 Task: Check the sale-to-list ratio of tub shower in the last 3 years.
Action: Mouse moved to (849, 192)
Screenshot: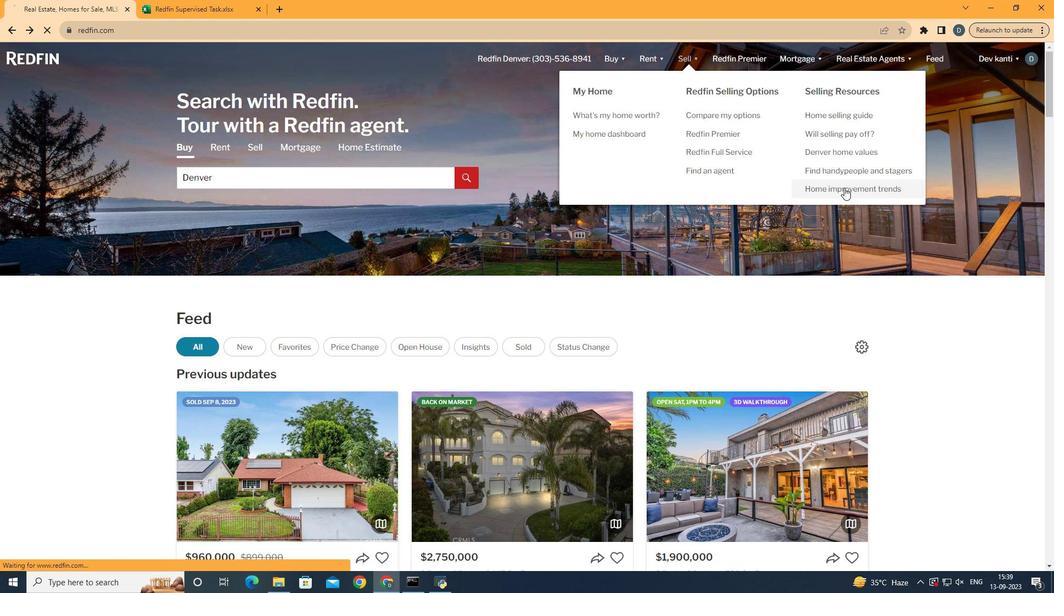 
Action: Mouse pressed left at (849, 192)
Screenshot: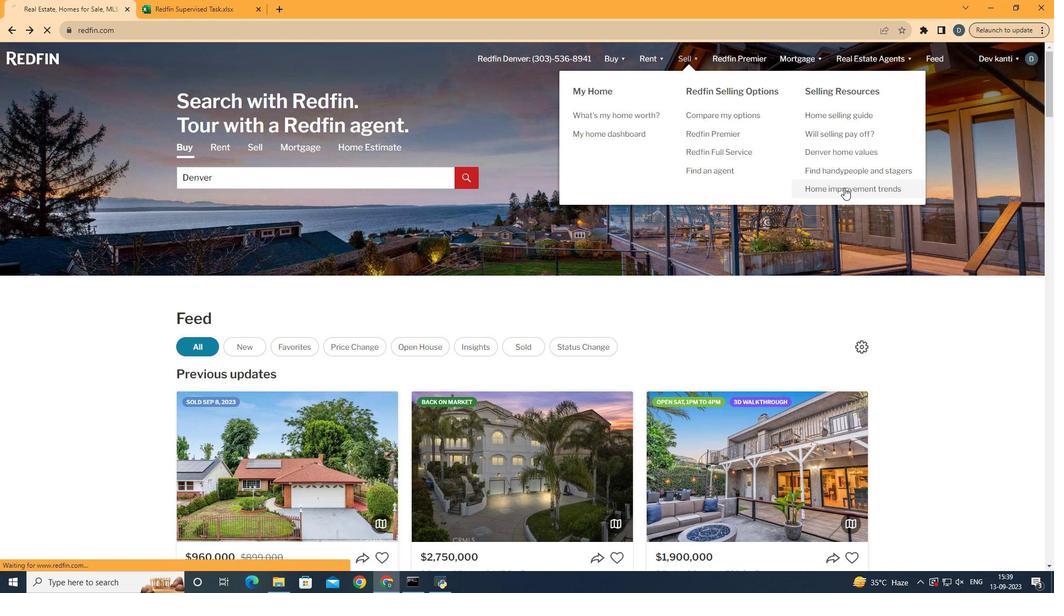 
Action: Mouse moved to (265, 208)
Screenshot: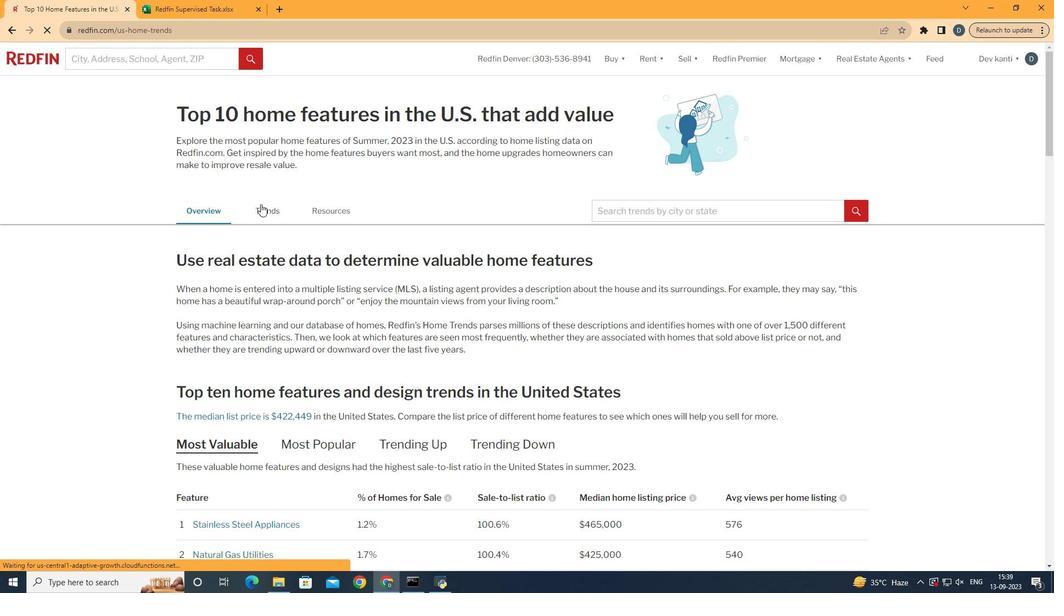 
Action: Mouse pressed left at (265, 208)
Screenshot: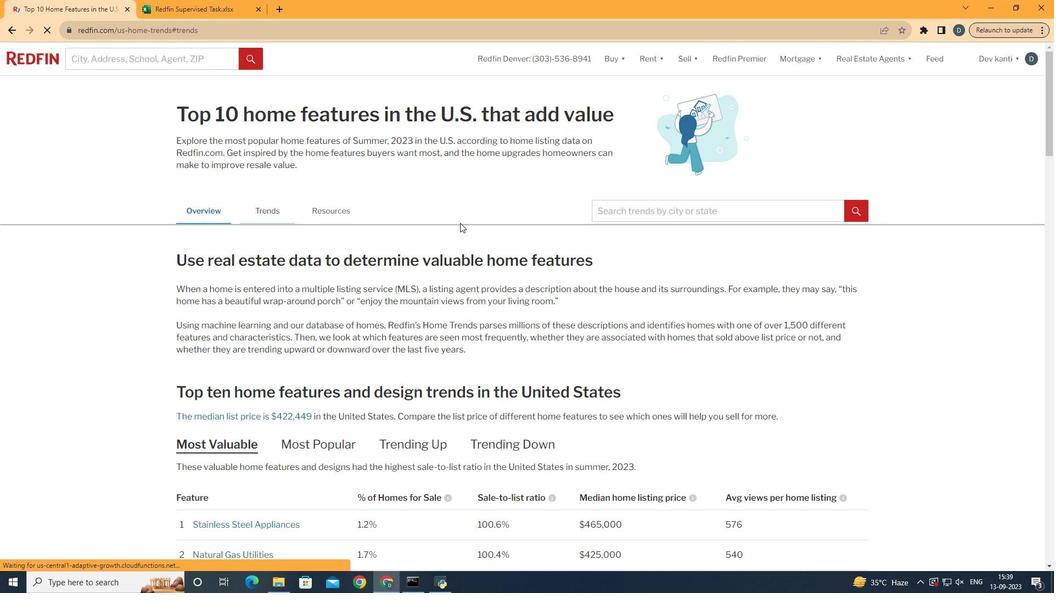 
Action: Mouse moved to (656, 223)
Screenshot: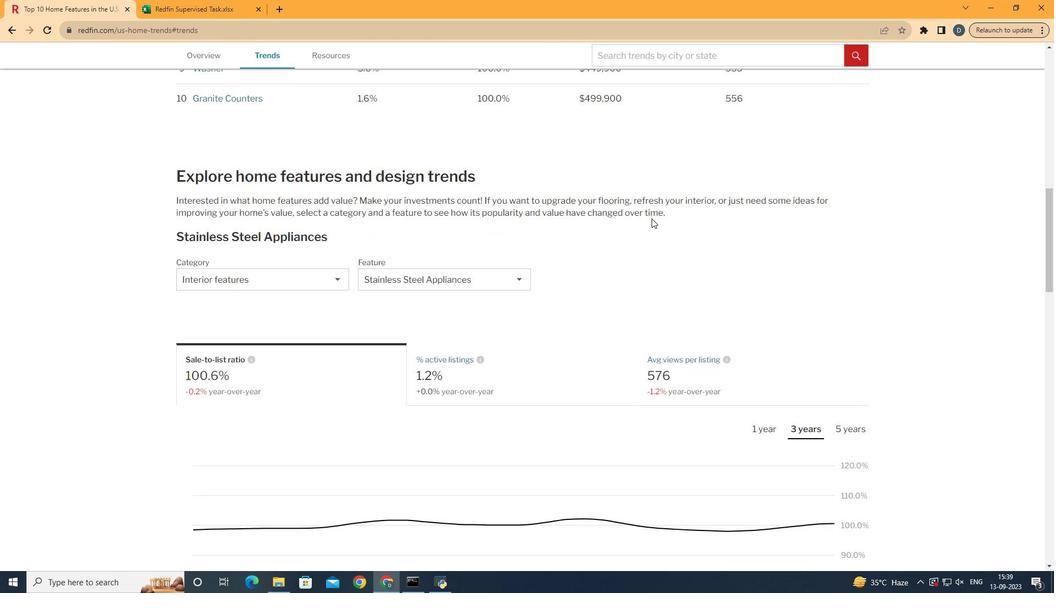 
Action: Mouse scrolled (656, 222) with delta (0, 0)
Screenshot: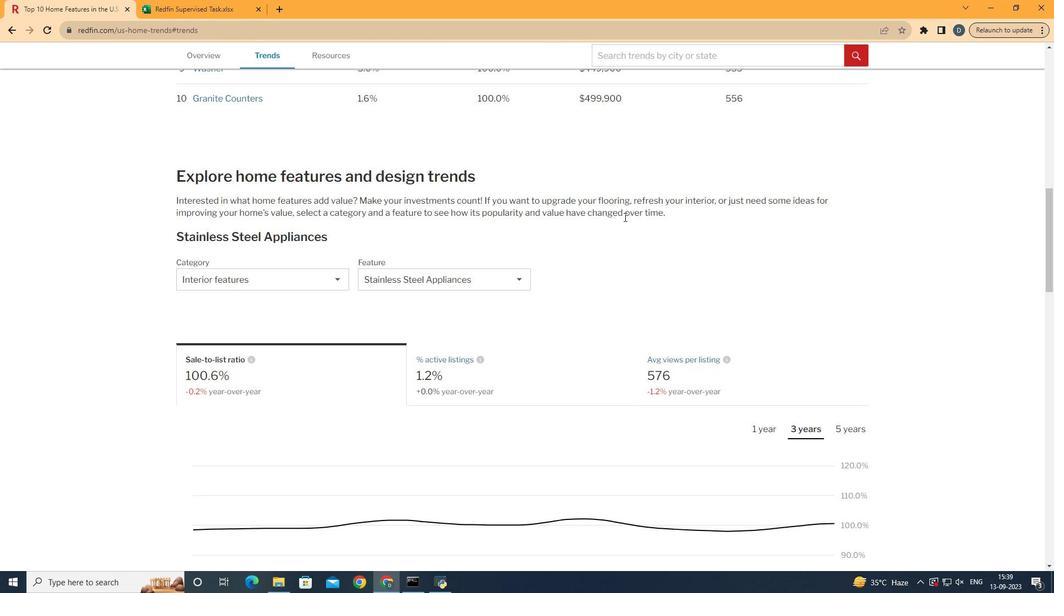 
Action: Mouse scrolled (656, 222) with delta (0, 0)
Screenshot: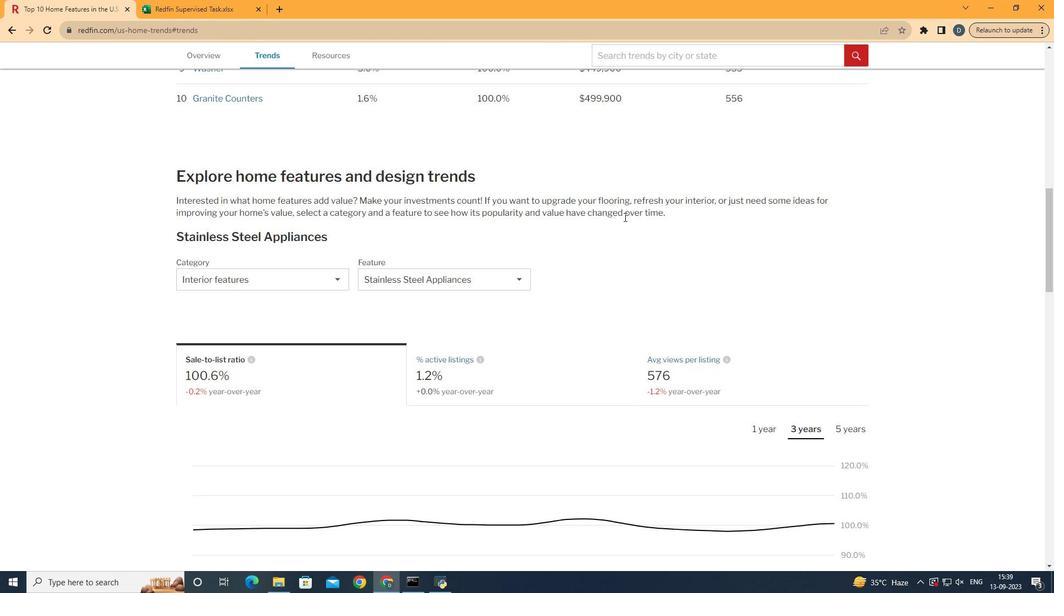 
Action: Mouse scrolled (656, 222) with delta (0, 0)
Screenshot: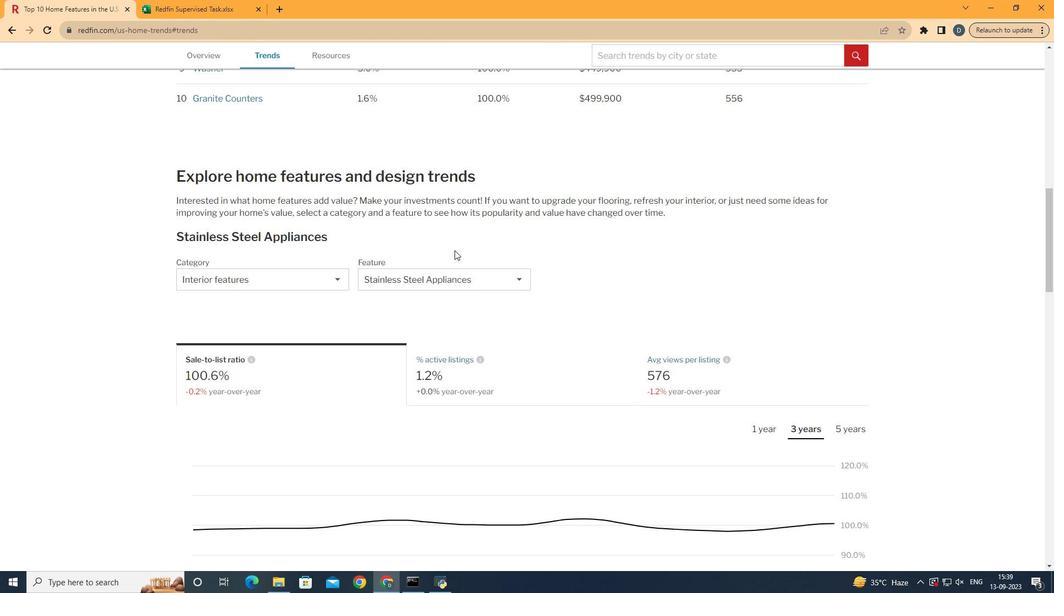 
Action: Mouse scrolled (656, 222) with delta (0, 0)
Screenshot: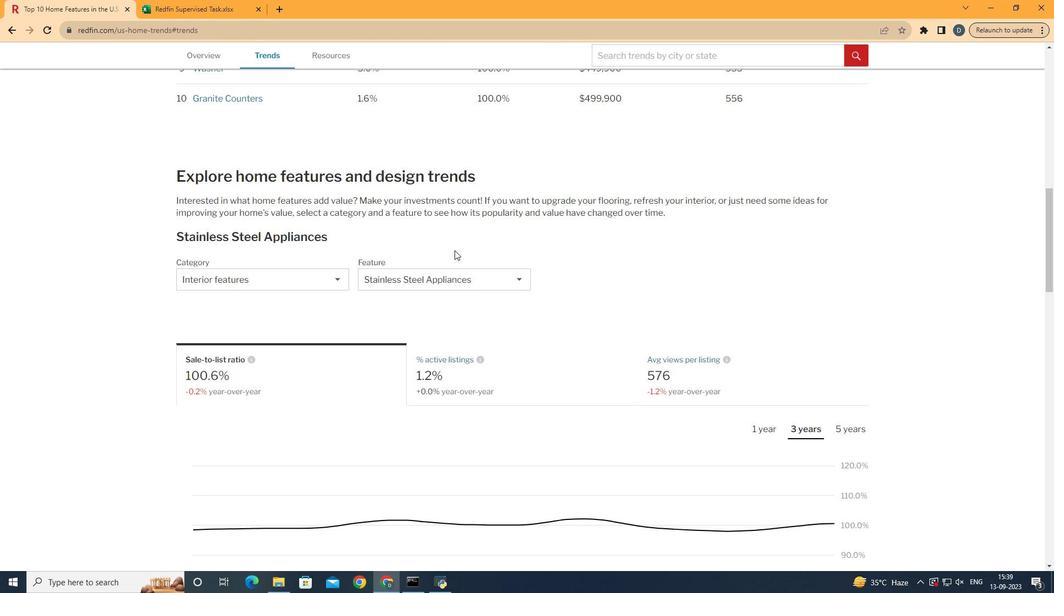 
Action: Mouse scrolled (656, 221) with delta (0, -1)
Screenshot: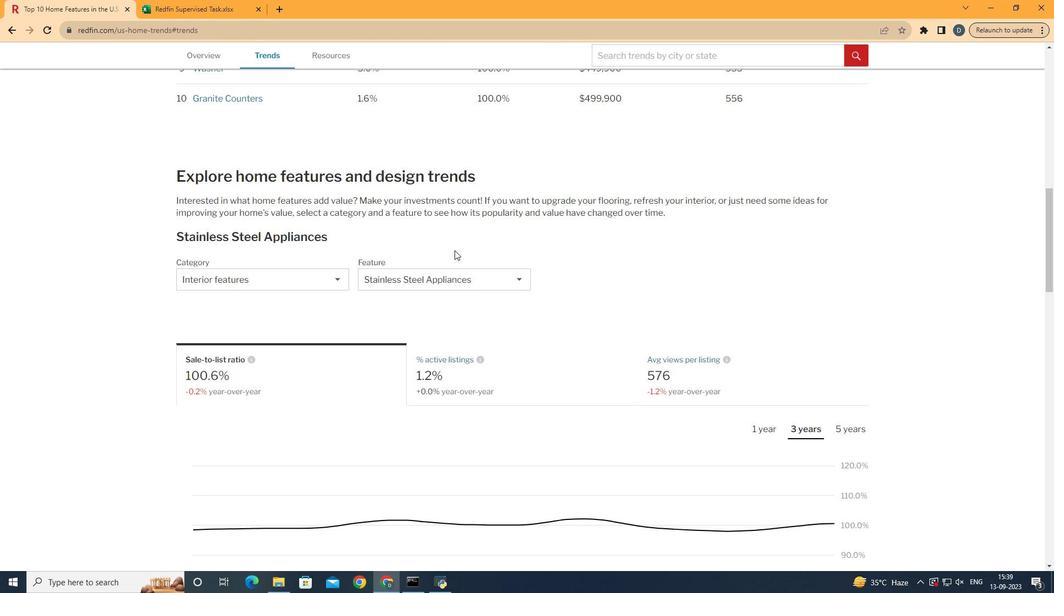 
Action: Mouse scrolled (656, 222) with delta (0, 0)
Screenshot: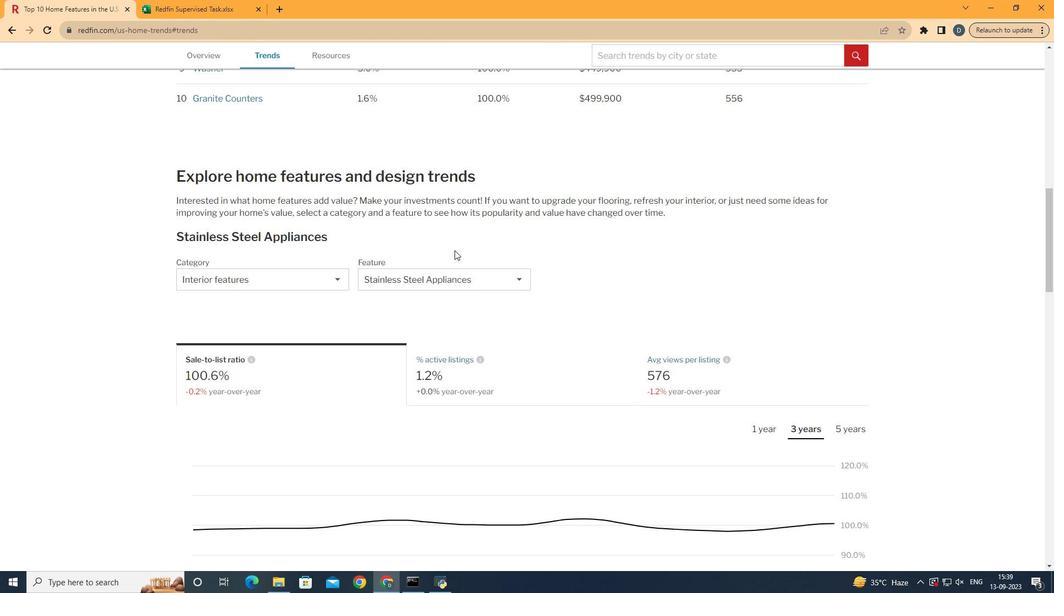 
Action: Mouse moved to (230, 288)
Screenshot: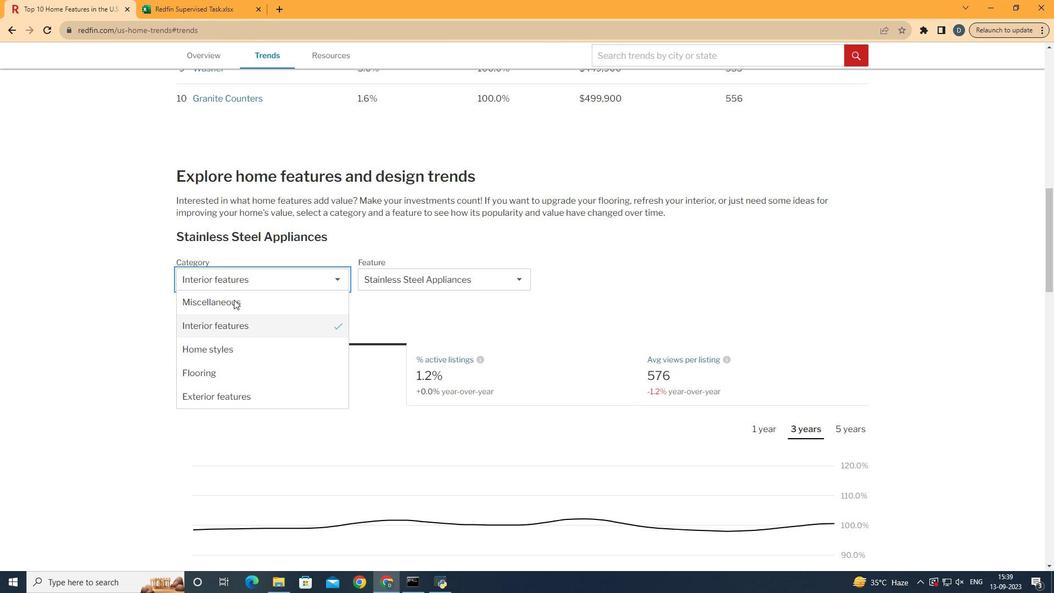 
Action: Mouse pressed left at (230, 288)
Screenshot: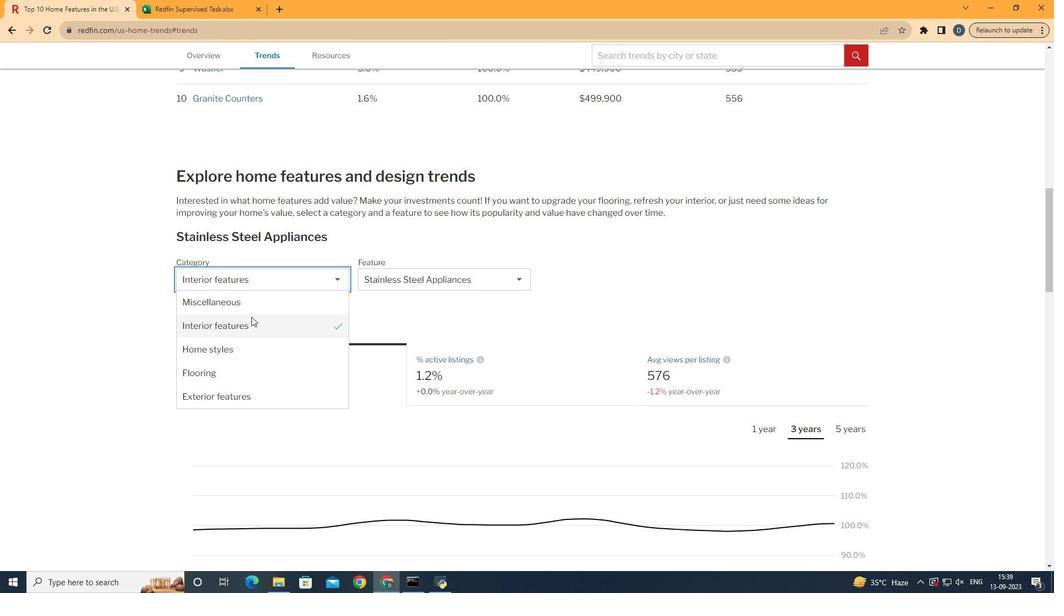 
Action: Mouse moved to (258, 324)
Screenshot: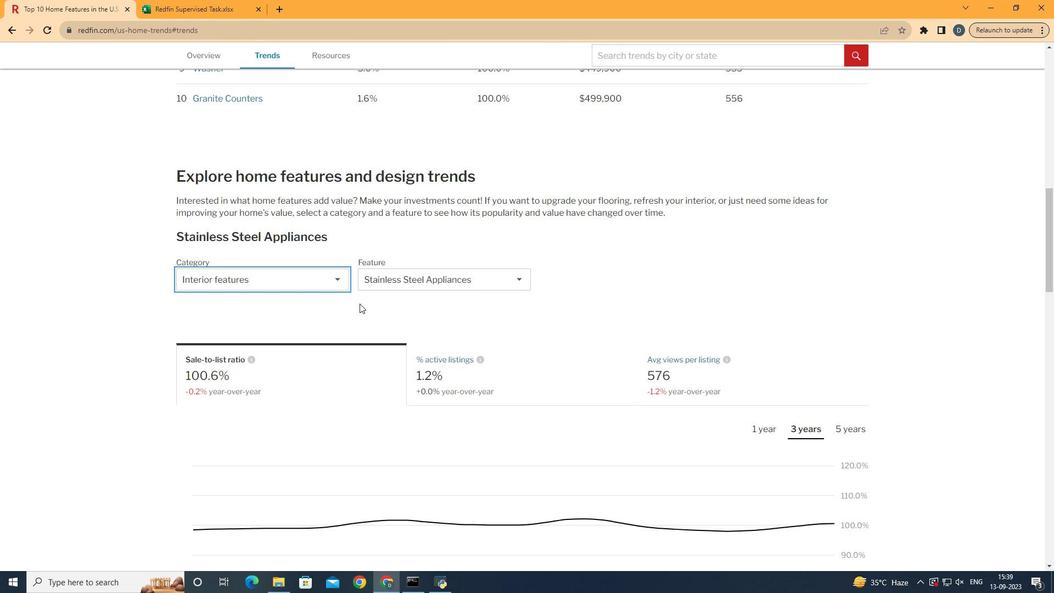 
Action: Mouse pressed left at (258, 324)
Screenshot: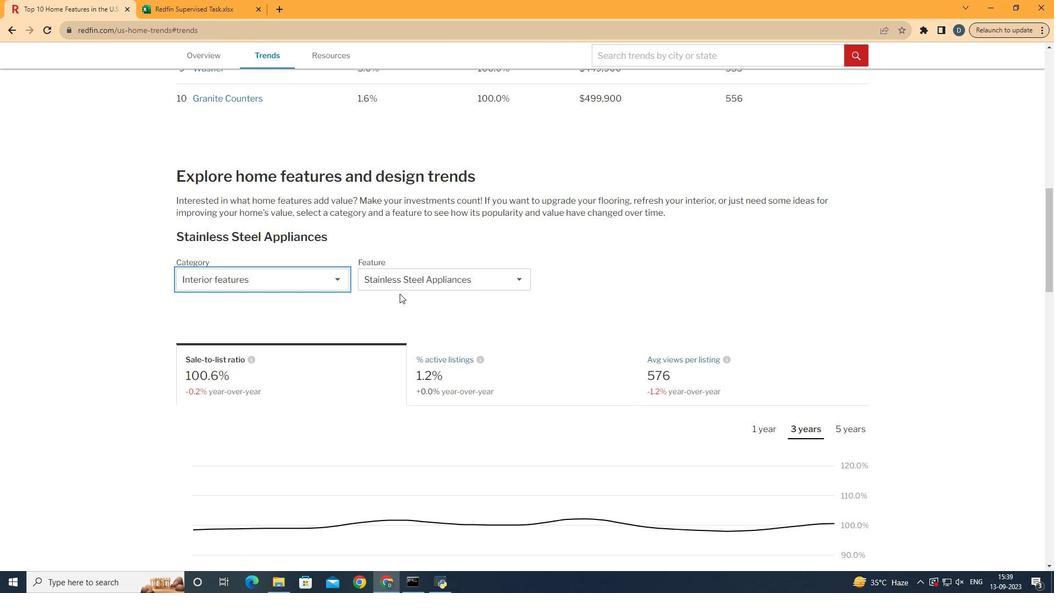
Action: Mouse moved to (425, 287)
Screenshot: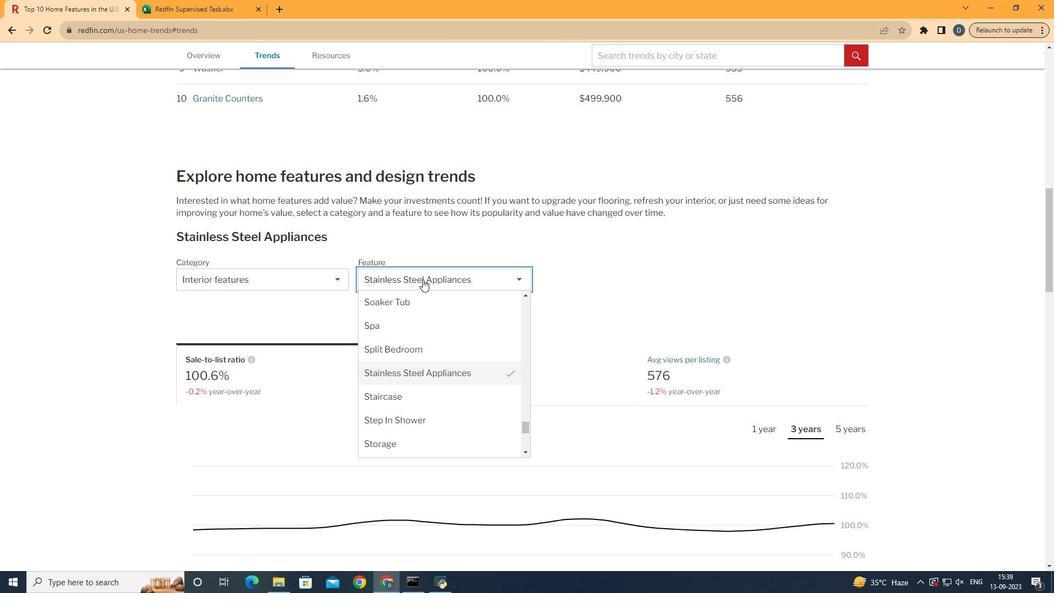 
Action: Mouse pressed left at (425, 287)
Screenshot: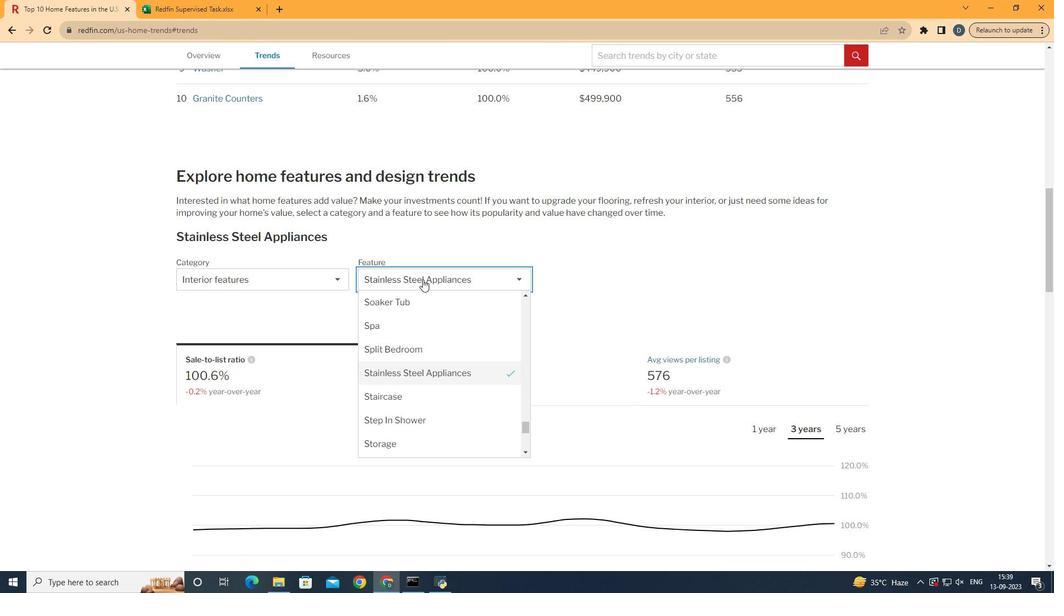 
Action: Mouse moved to (448, 311)
Screenshot: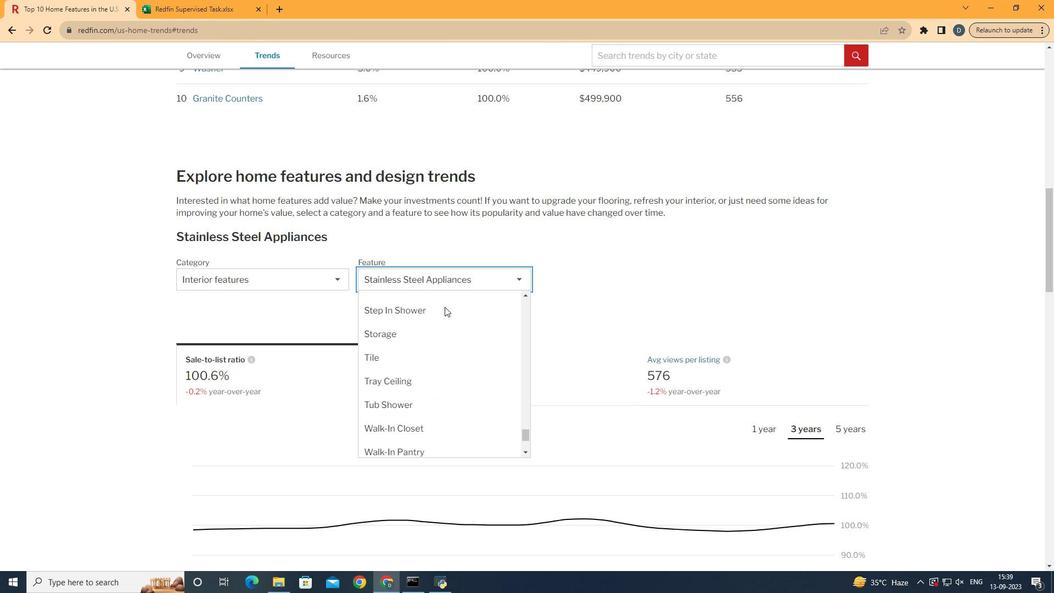 
Action: Mouse scrolled (448, 310) with delta (0, 0)
Screenshot: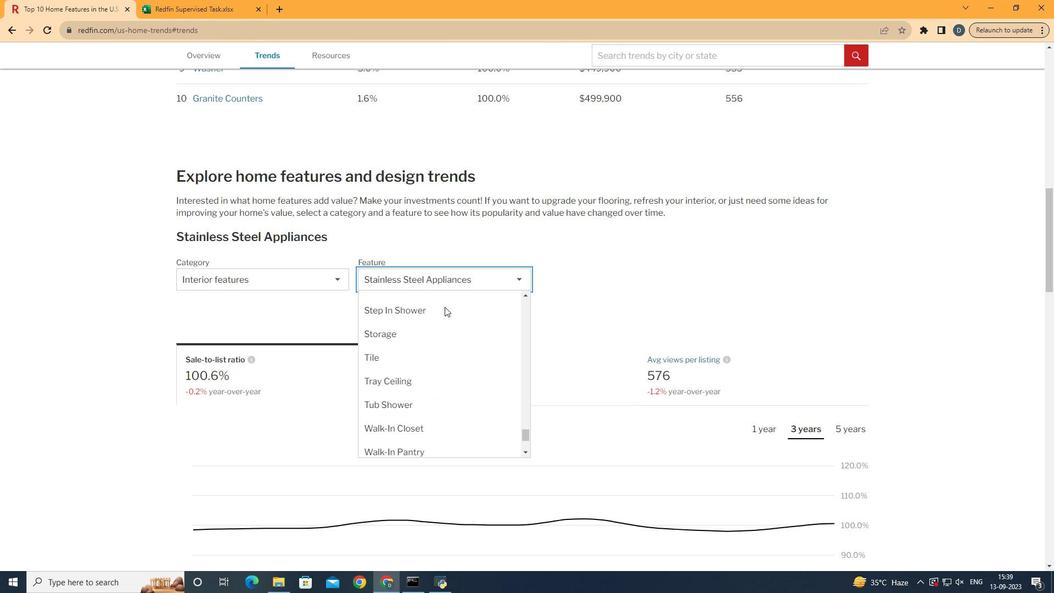 
Action: Mouse scrolled (448, 310) with delta (0, 0)
Screenshot: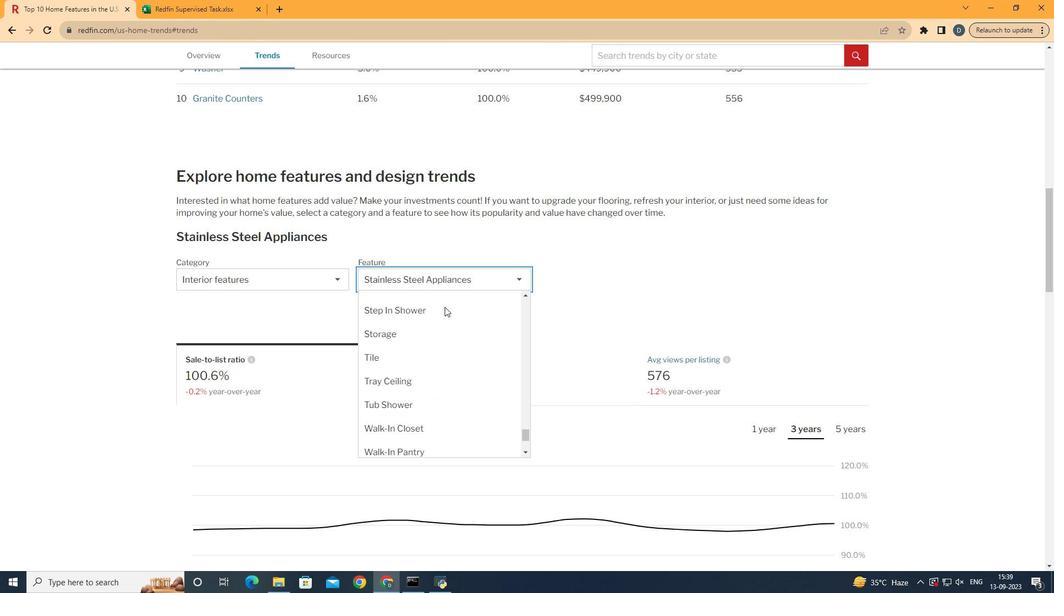 
Action: Mouse moved to (438, 408)
Screenshot: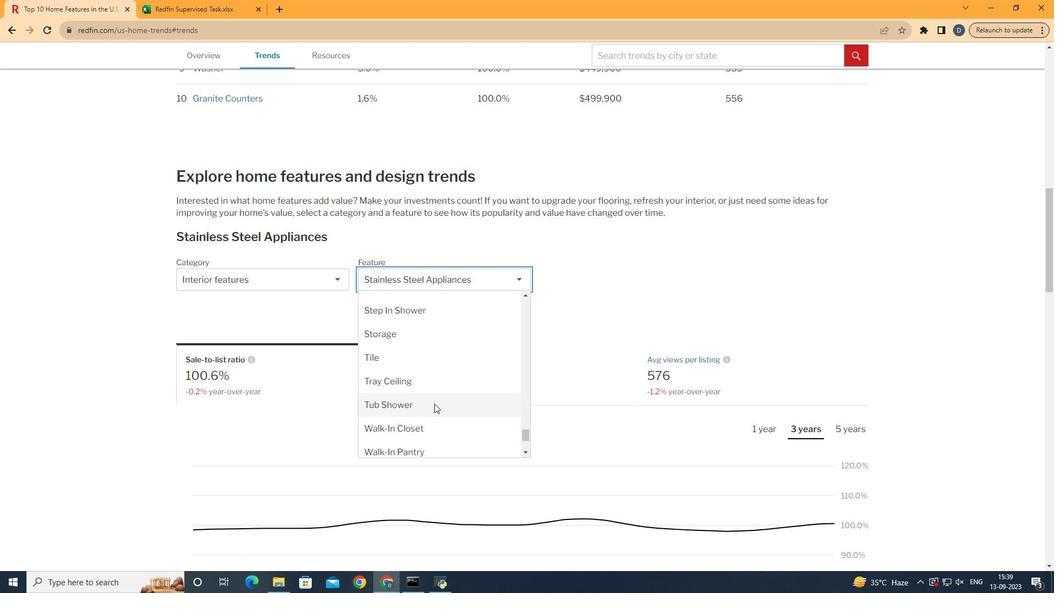 
Action: Mouse pressed left at (438, 408)
Screenshot: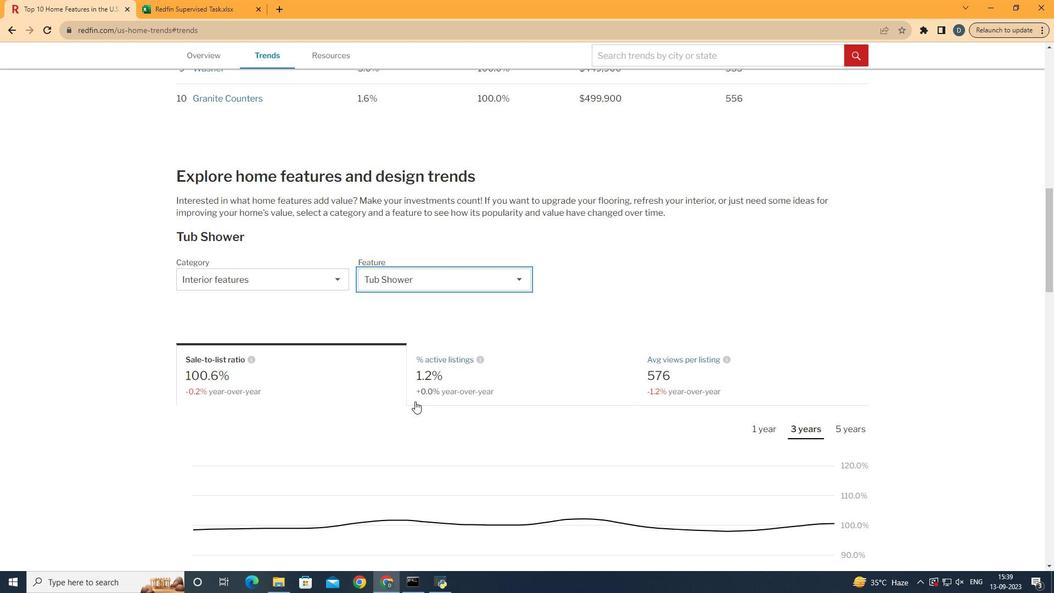 
Action: Mouse moved to (832, 358)
Screenshot: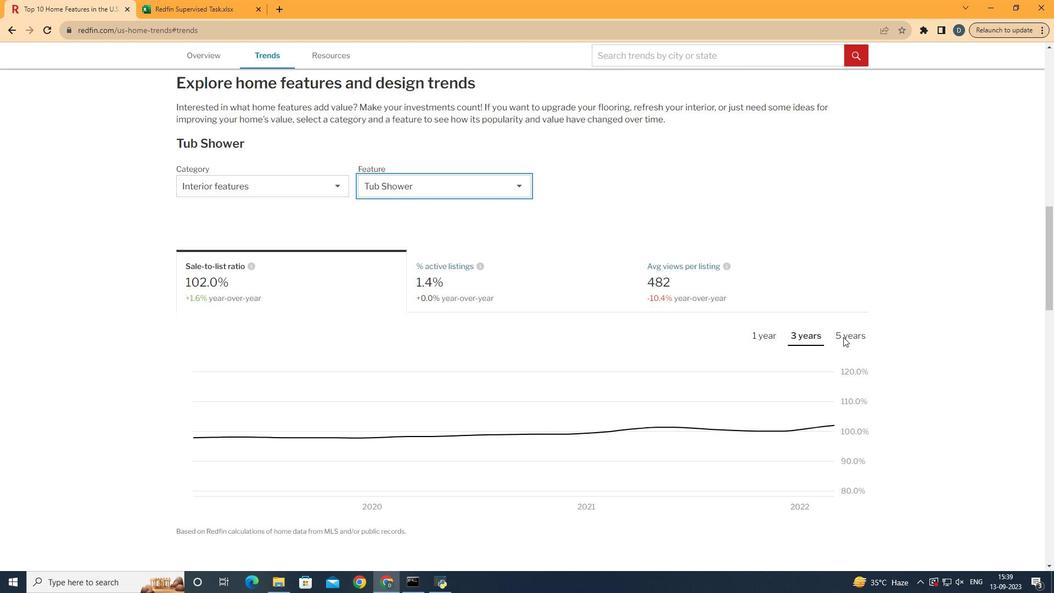 
Action: Mouse scrolled (832, 357) with delta (0, 0)
Screenshot: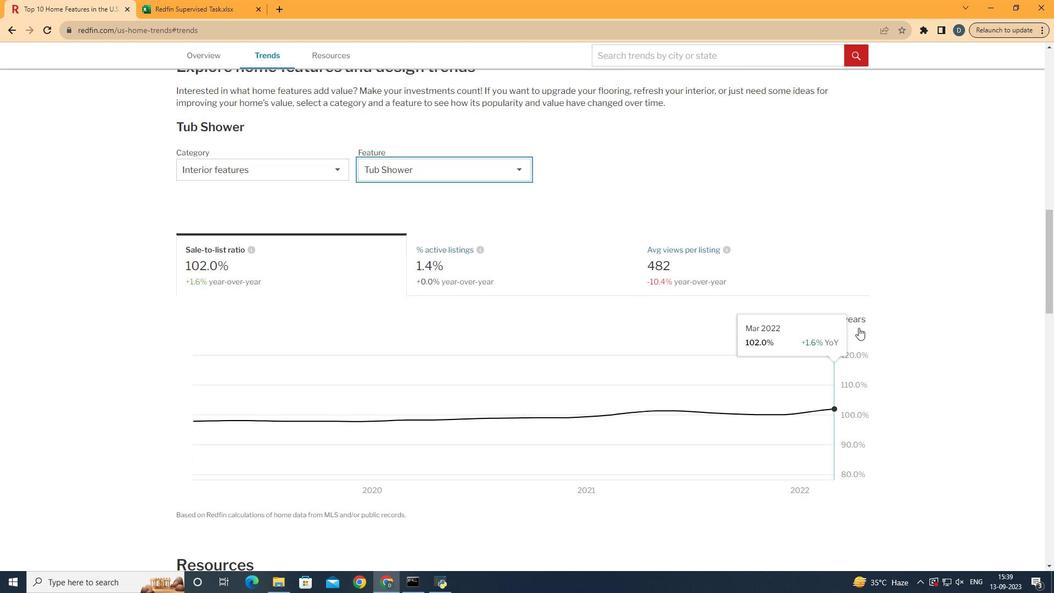 
Action: Mouse scrolled (832, 357) with delta (0, 0)
Screenshot: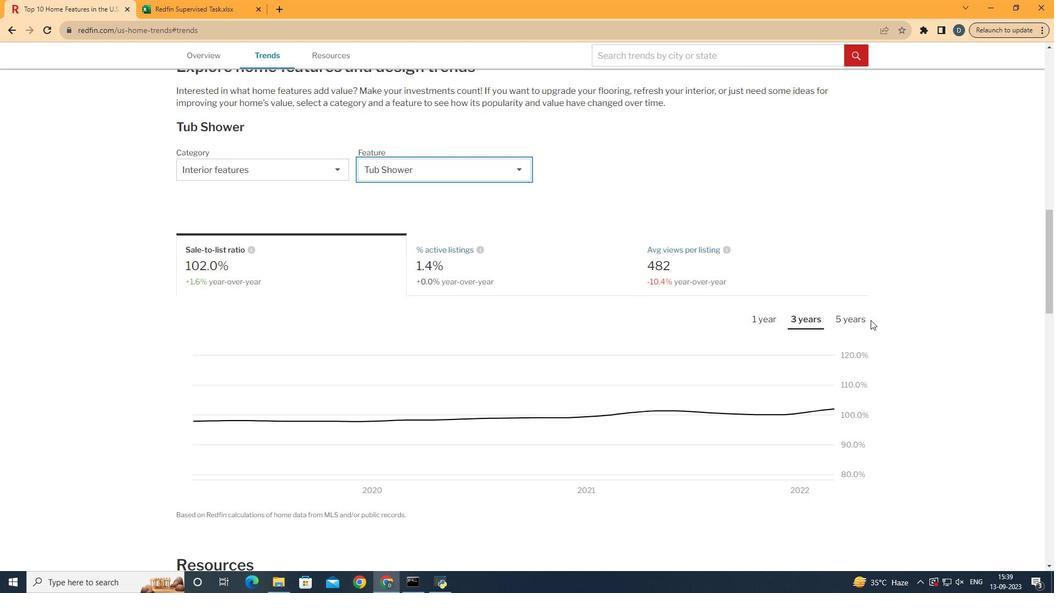 
Action: Mouse moved to (294, 264)
Screenshot: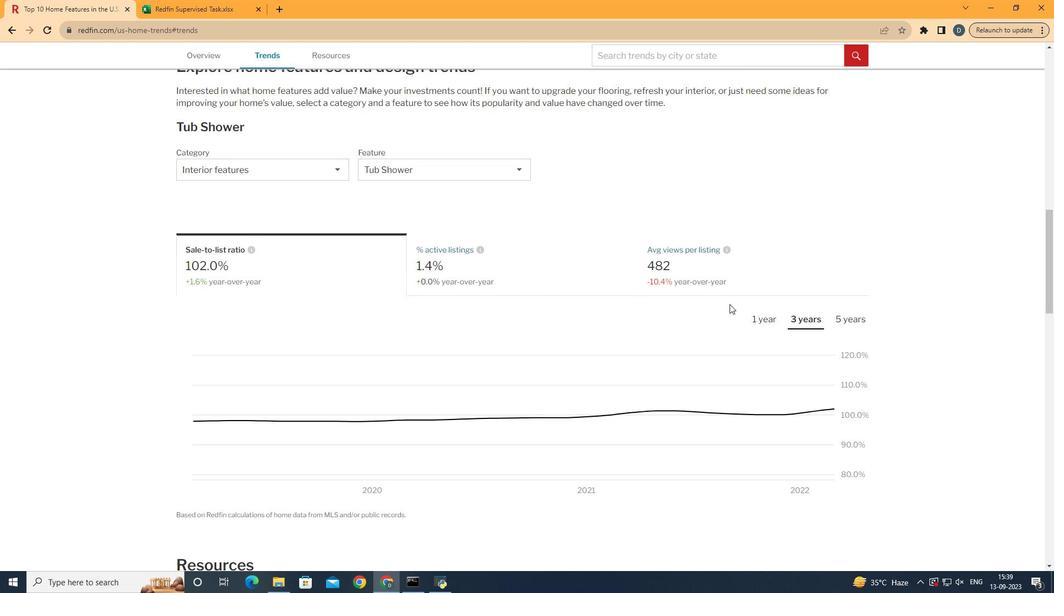 
Action: Mouse pressed left at (294, 264)
Screenshot: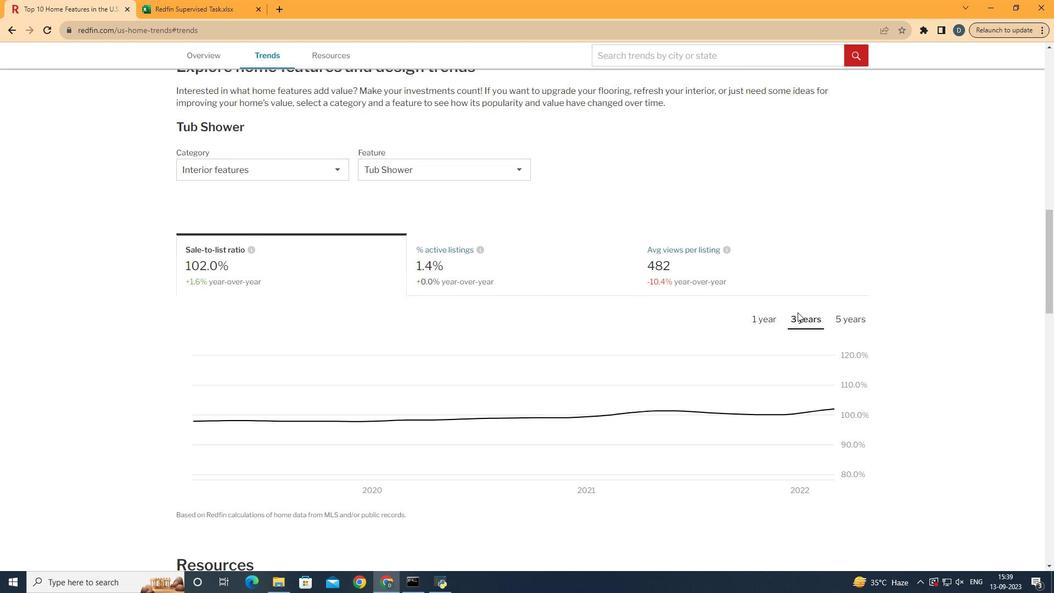 
Action: Mouse moved to (823, 324)
Screenshot: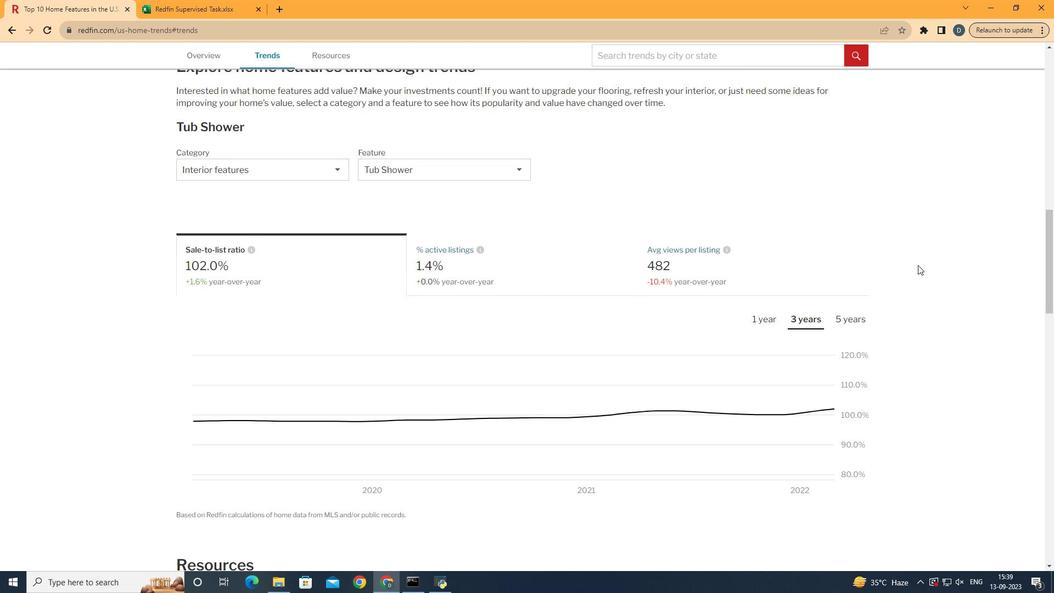 
Action: Mouse pressed left at (823, 324)
Screenshot: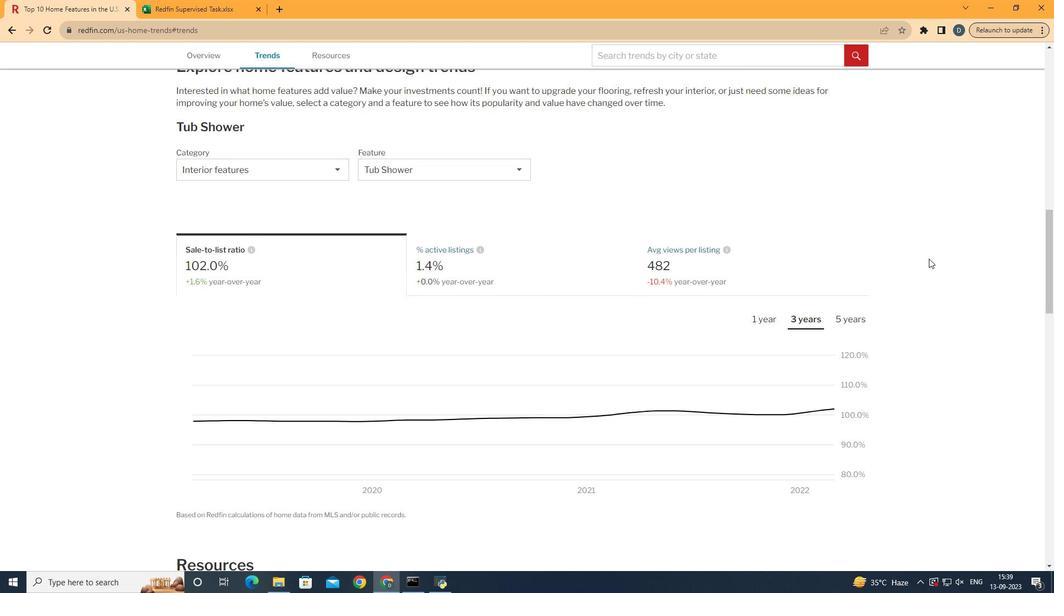 
Action: Mouse moved to (193, 324)
Screenshot: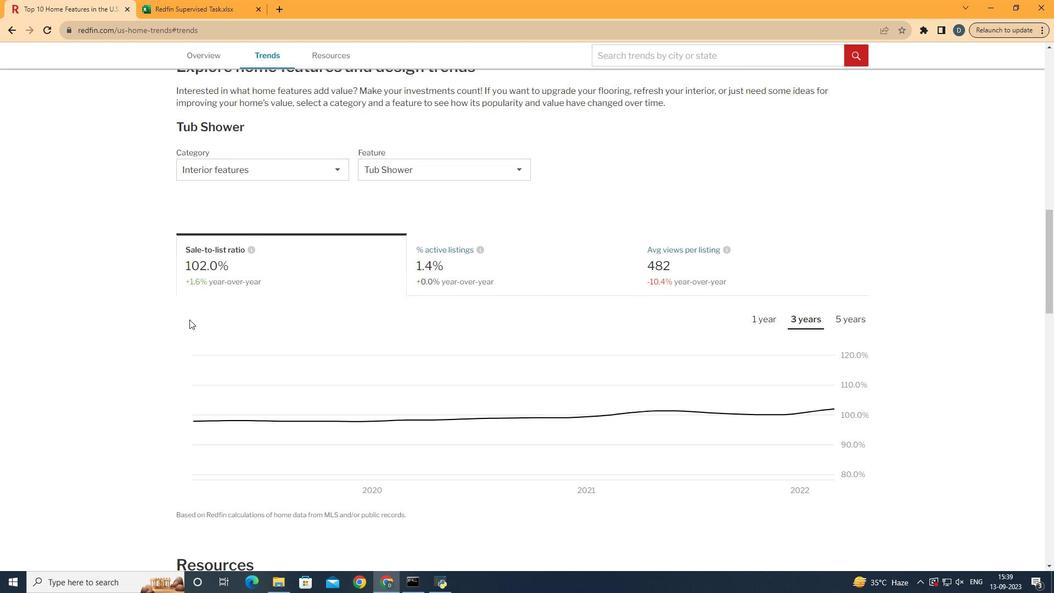 
